 Task: Apply layout title only in current slide.
Action: Mouse moved to (327, 74)
Screenshot: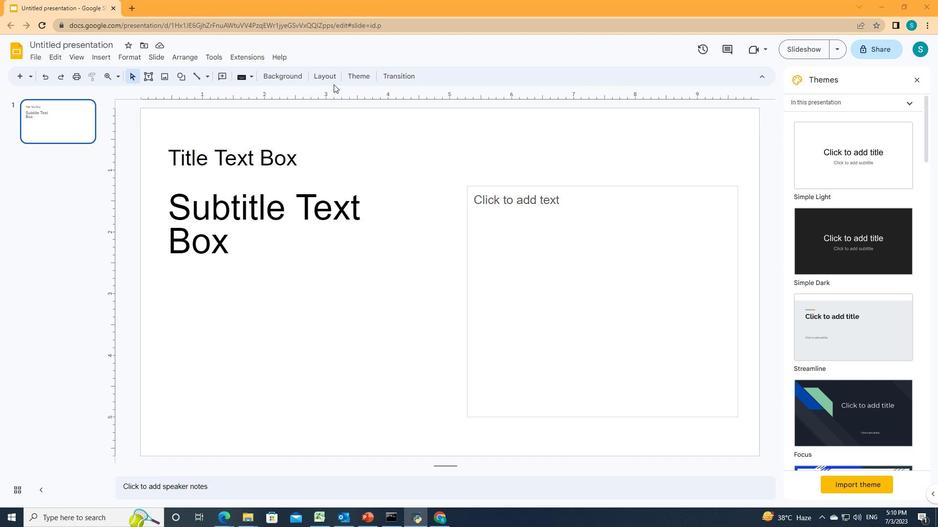 
Action: Mouse pressed left at (327, 74)
Screenshot: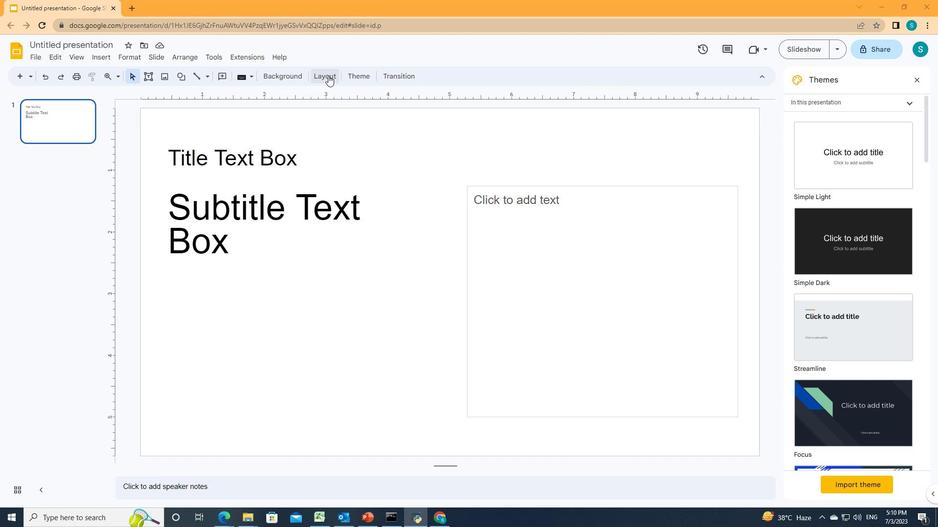 
Action: Mouse moved to (410, 167)
Screenshot: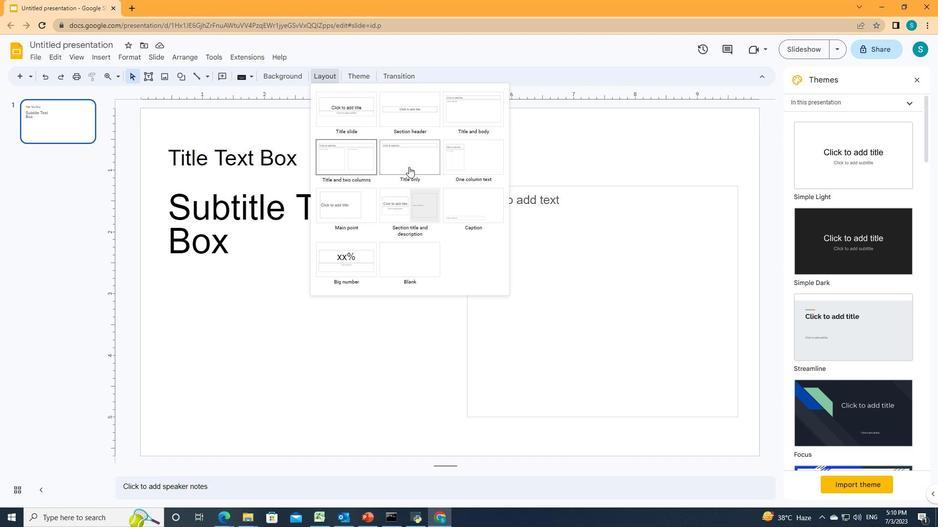 
Action: Mouse pressed left at (410, 167)
Screenshot: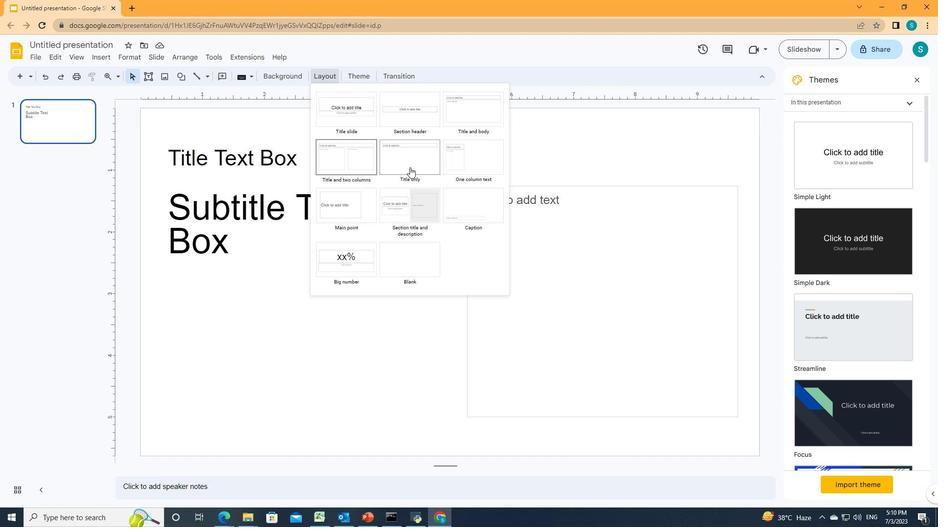 
Action: Mouse moved to (412, 178)
Screenshot: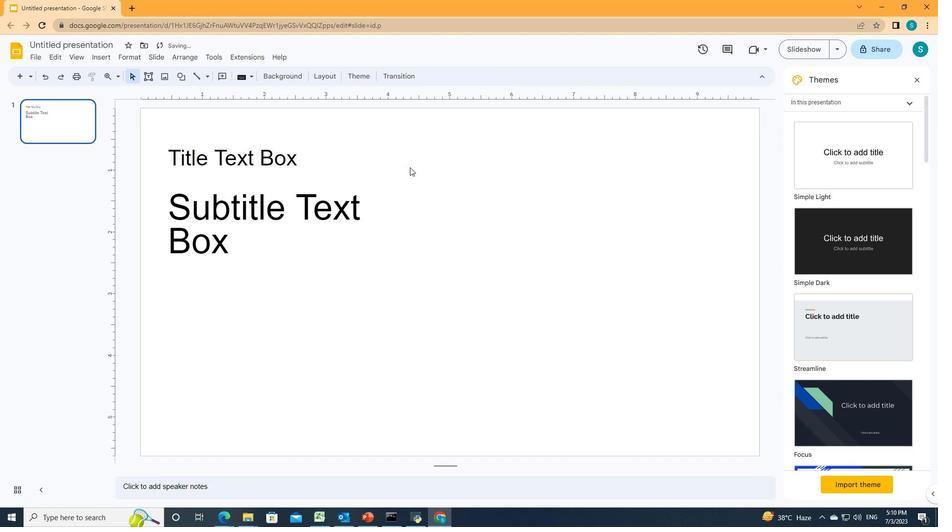 
